 Task: Add Country Life Power-Dophilus to the cart.
Action: Mouse moved to (244, 123)
Screenshot: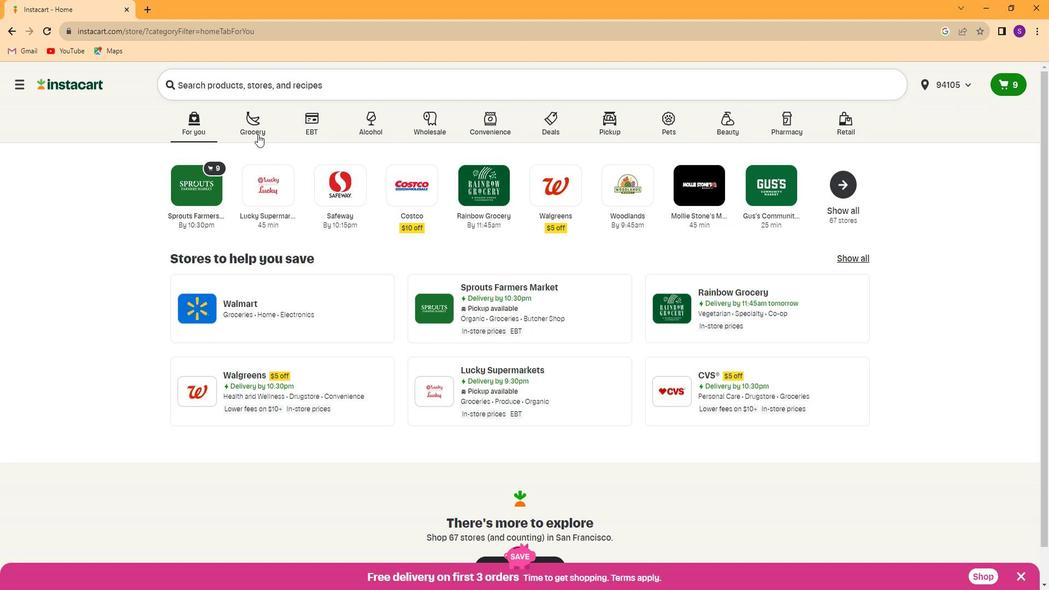 
Action: Mouse pressed left at (244, 123)
Screenshot: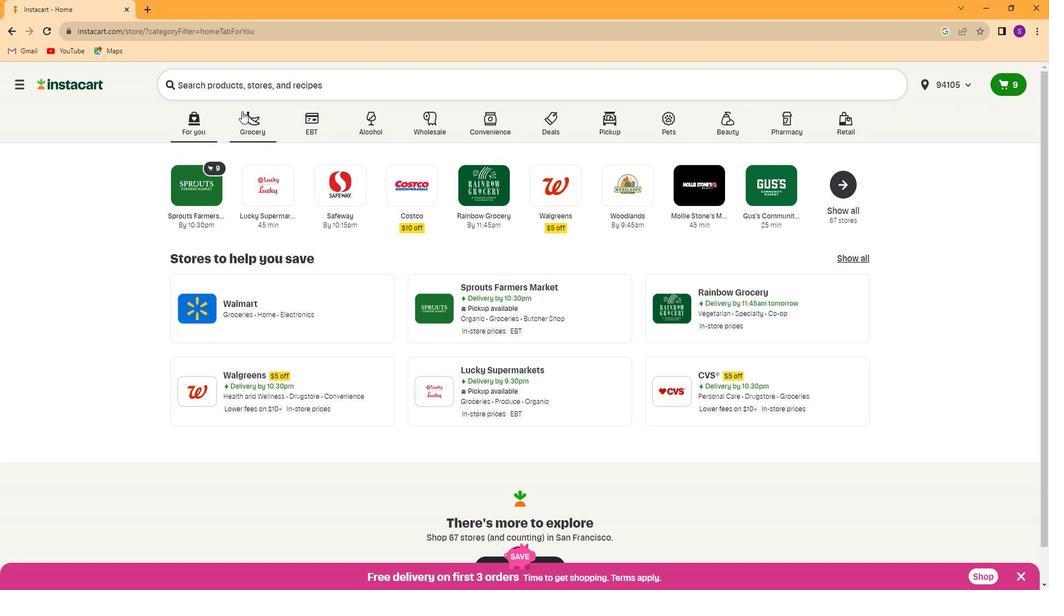 
Action: Mouse moved to (775, 218)
Screenshot: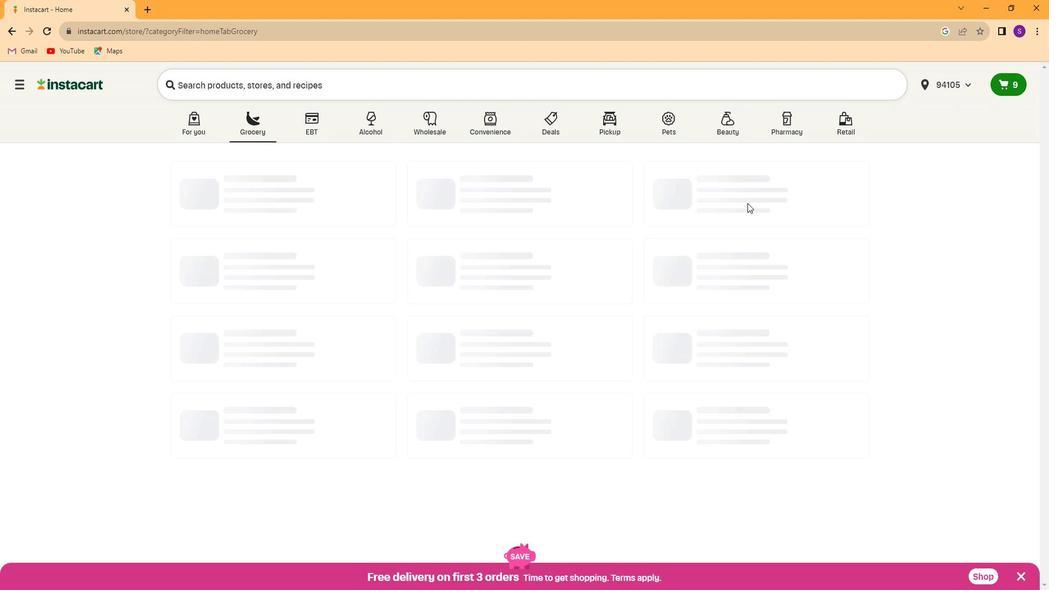 
Action: Mouse pressed left at (775, 218)
Screenshot: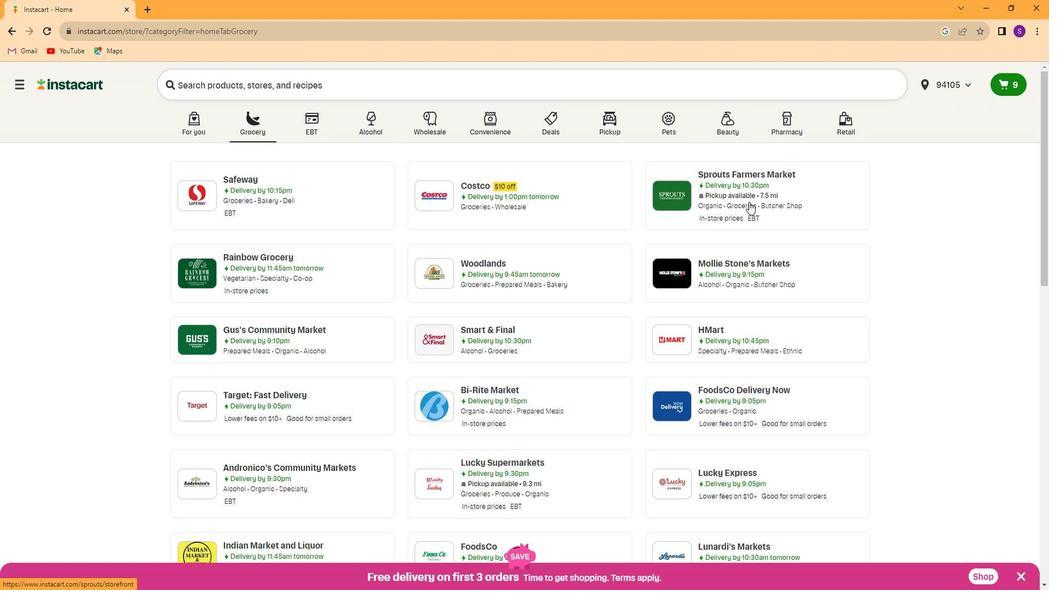 
Action: Mouse moved to (83, 384)
Screenshot: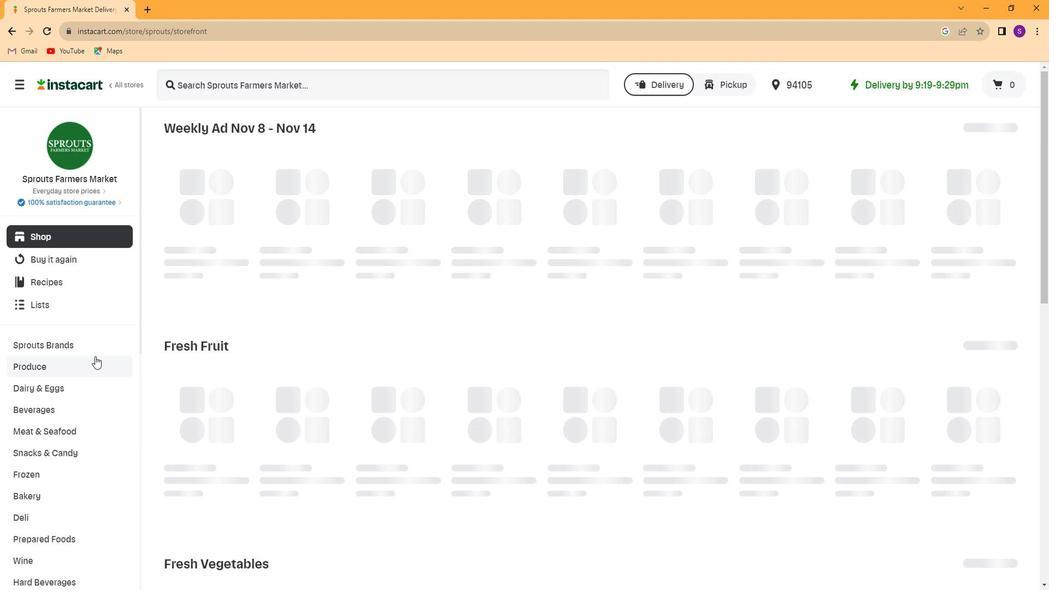 
Action: Mouse scrolled (83, 383) with delta (0, -1)
Screenshot: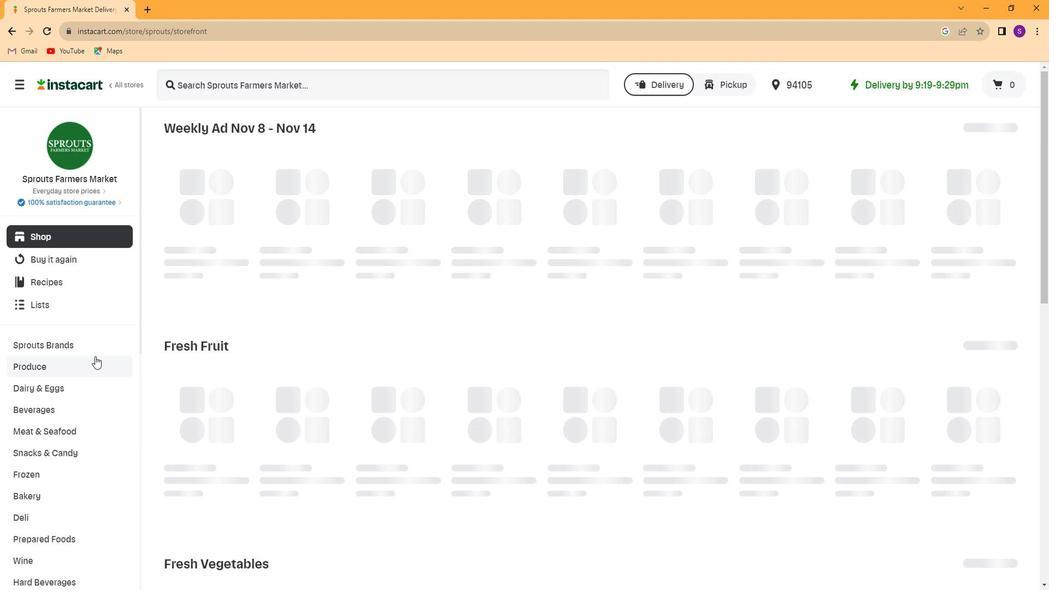 
Action: Mouse moved to (79, 389)
Screenshot: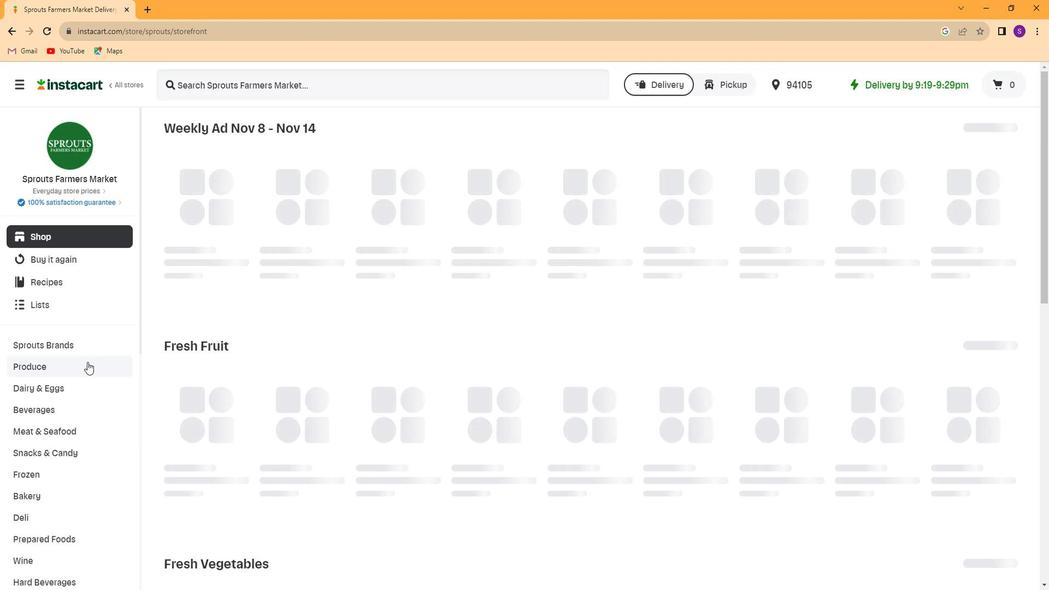 
Action: Mouse scrolled (79, 388) with delta (0, 0)
Screenshot: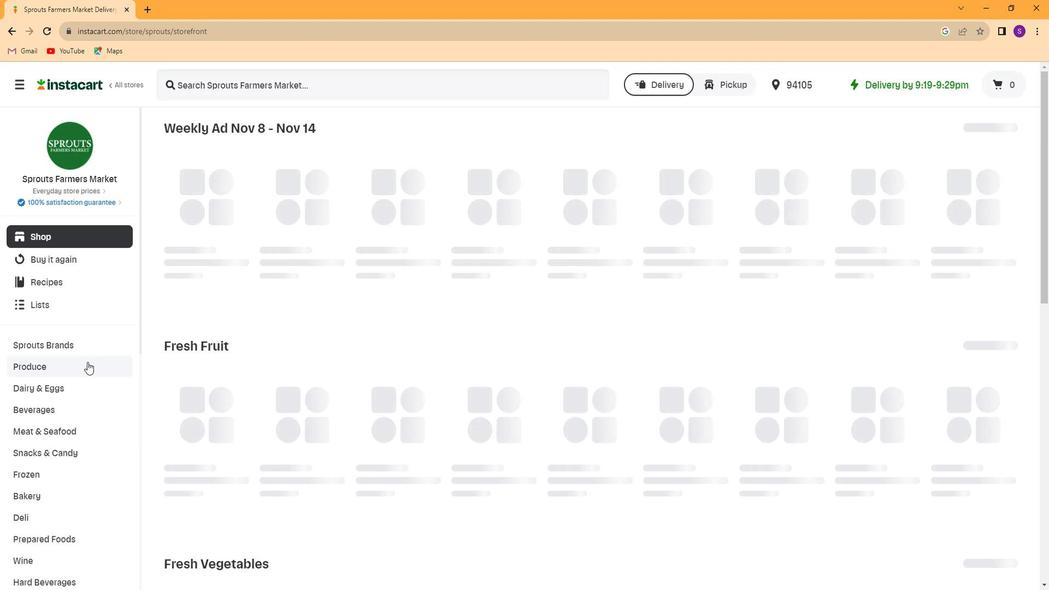 
Action: Mouse moved to (75, 394)
Screenshot: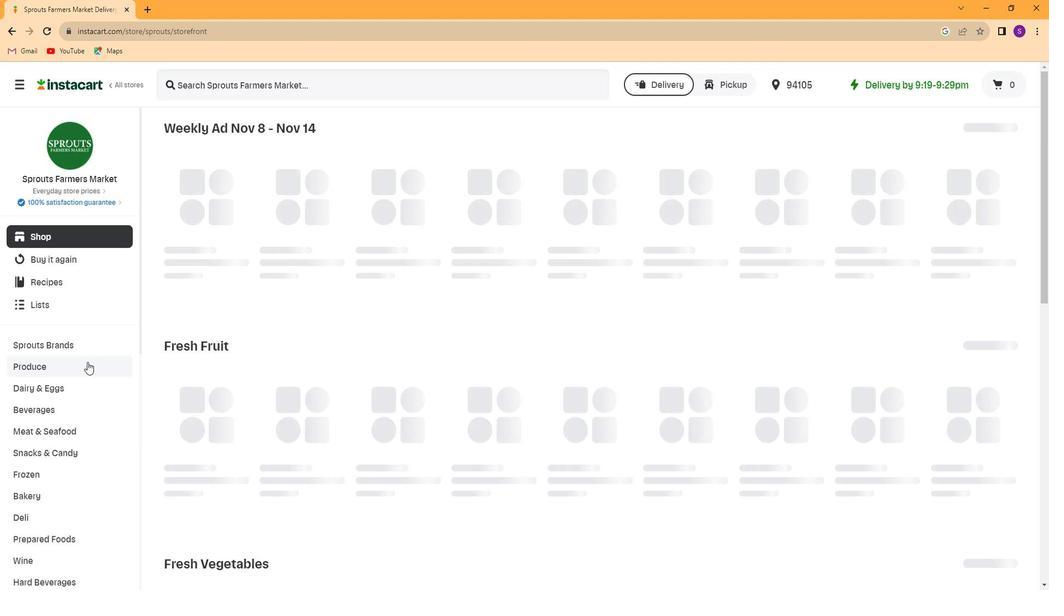 
Action: Mouse scrolled (75, 393) with delta (0, 0)
Screenshot: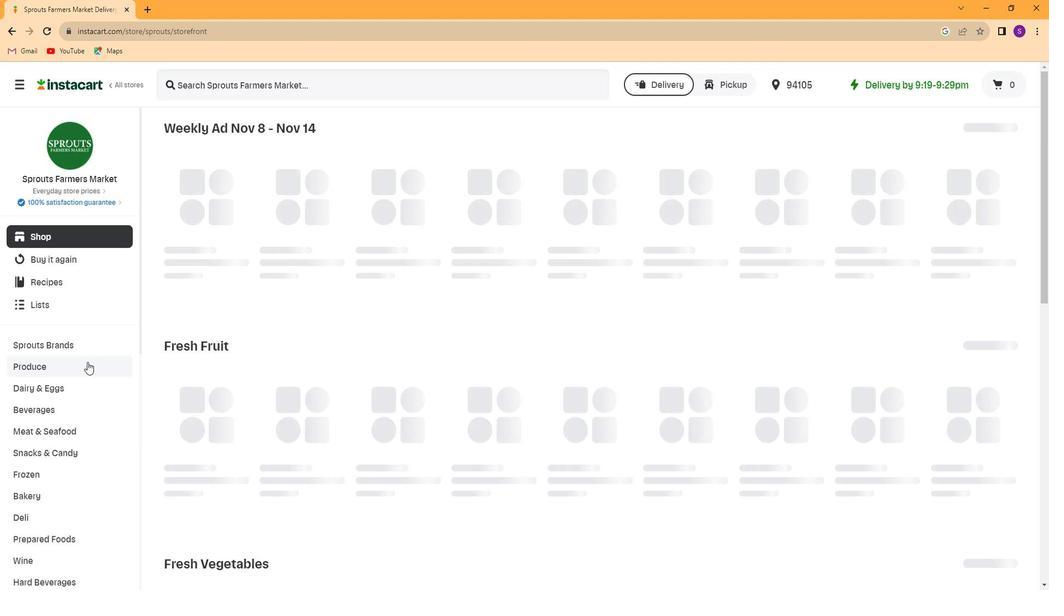 
Action: Mouse scrolled (75, 393) with delta (0, 0)
Screenshot: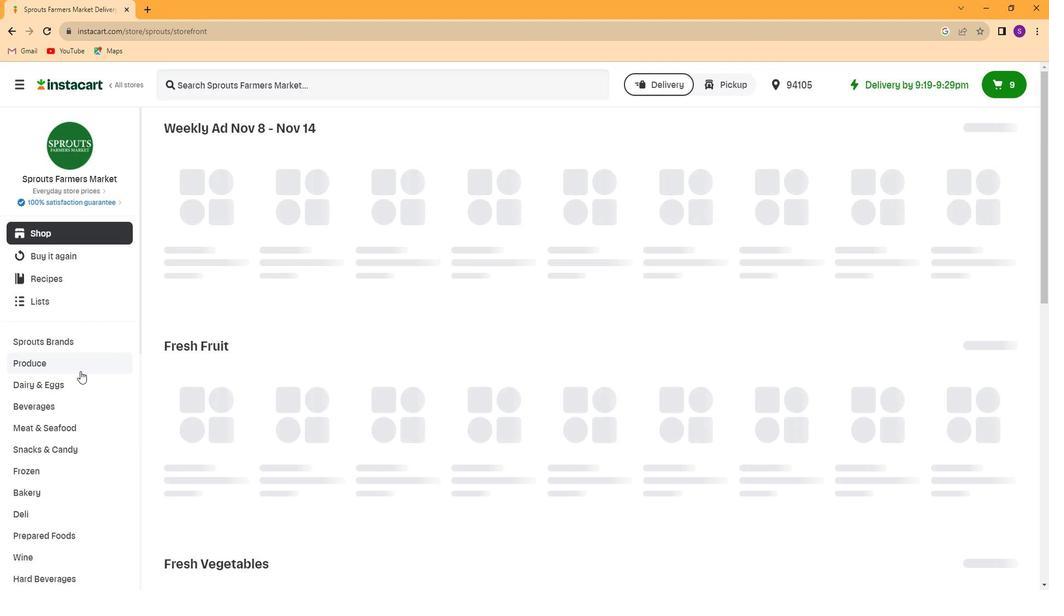 
Action: Mouse scrolled (75, 393) with delta (0, 0)
Screenshot: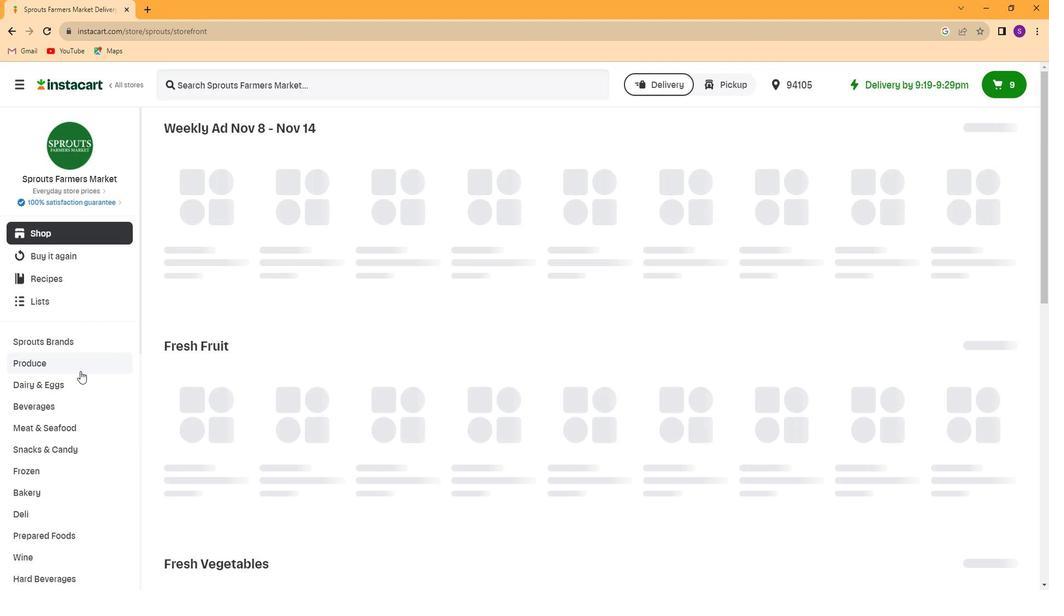
Action: Mouse scrolled (75, 393) with delta (0, 0)
Screenshot: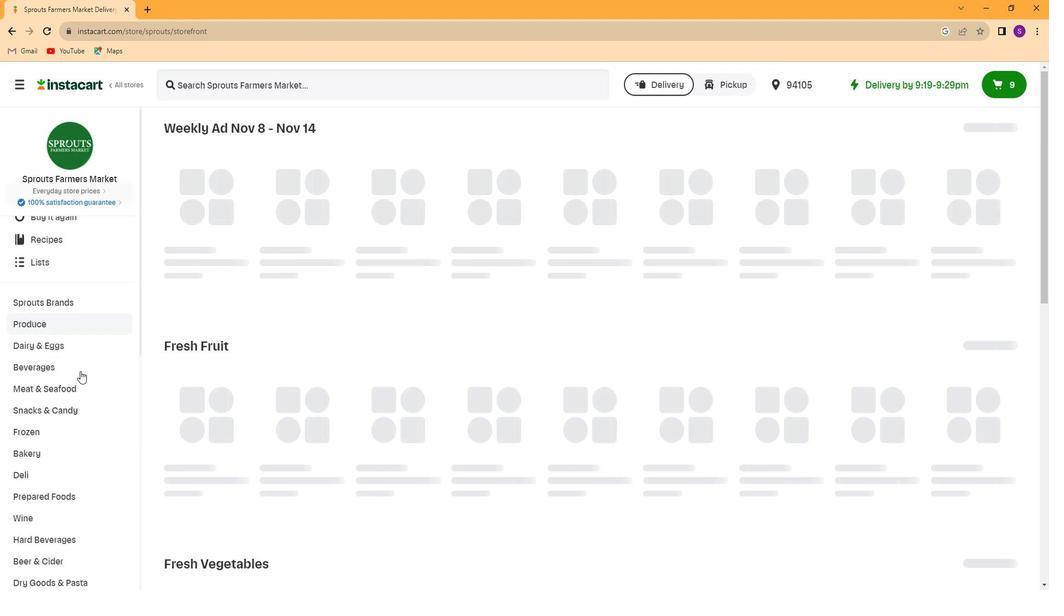 
Action: Mouse moved to (74, 393)
Screenshot: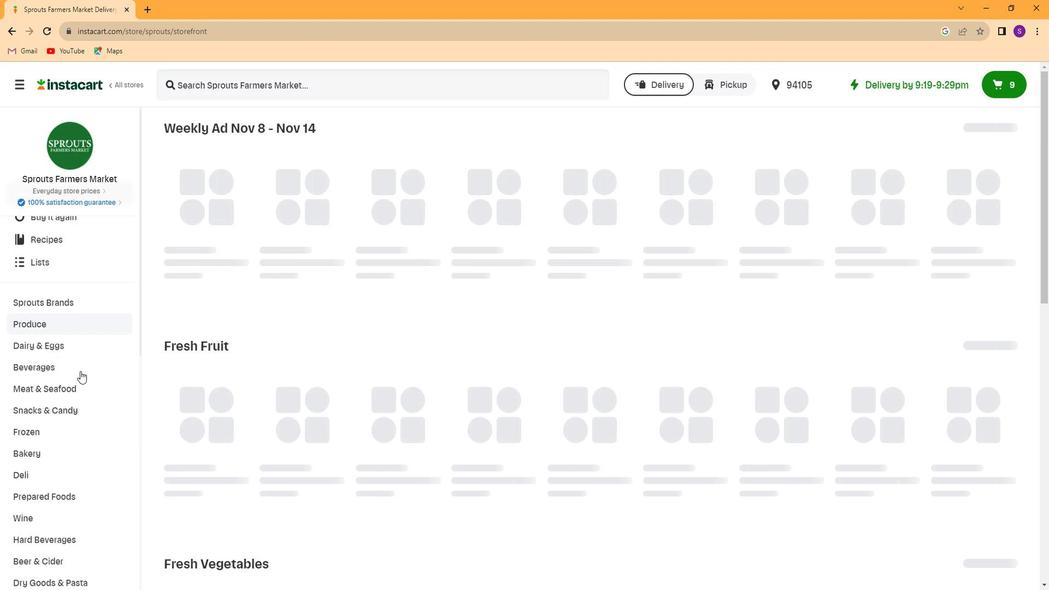 
Action: Mouse scrolled (74, 392) with delta (0, 0)
Screenshot: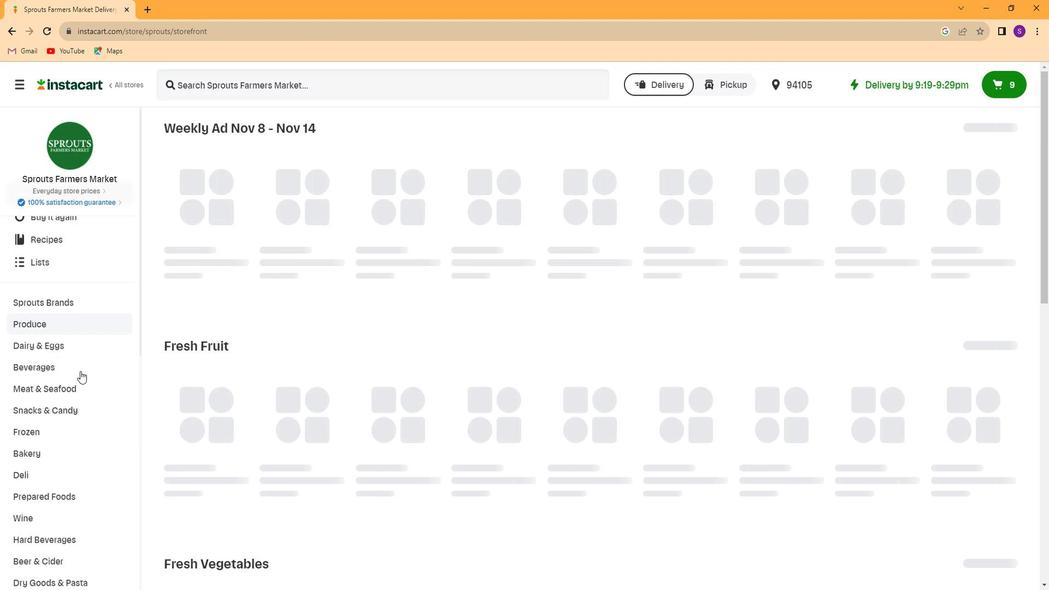 
Action: Mouse moved to (67, 382)
Screenshot: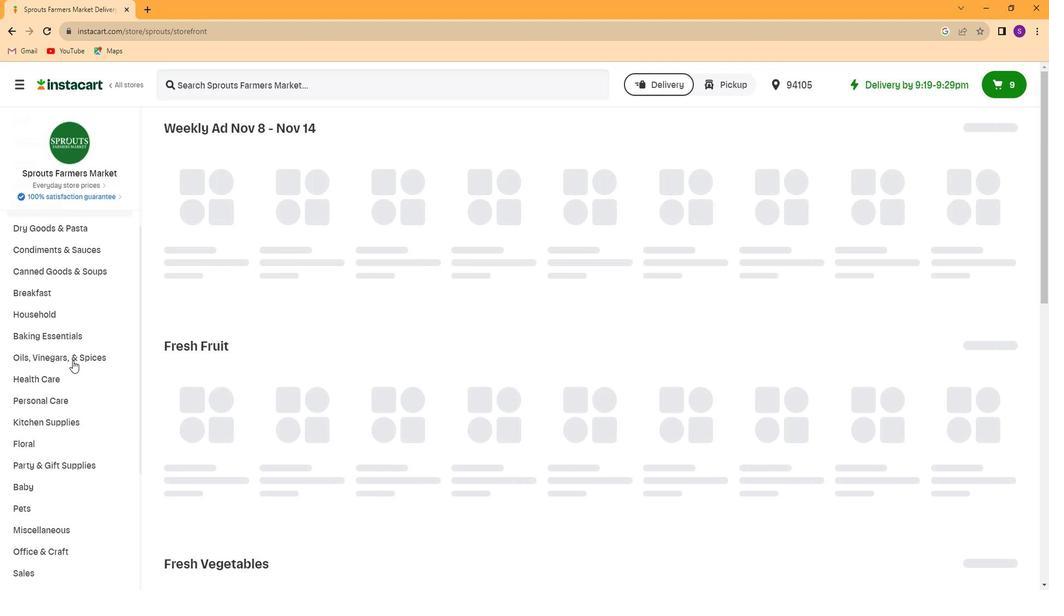 
Action: Mouse scrolled (67, 381) with delta (0, 0)
Screenshot: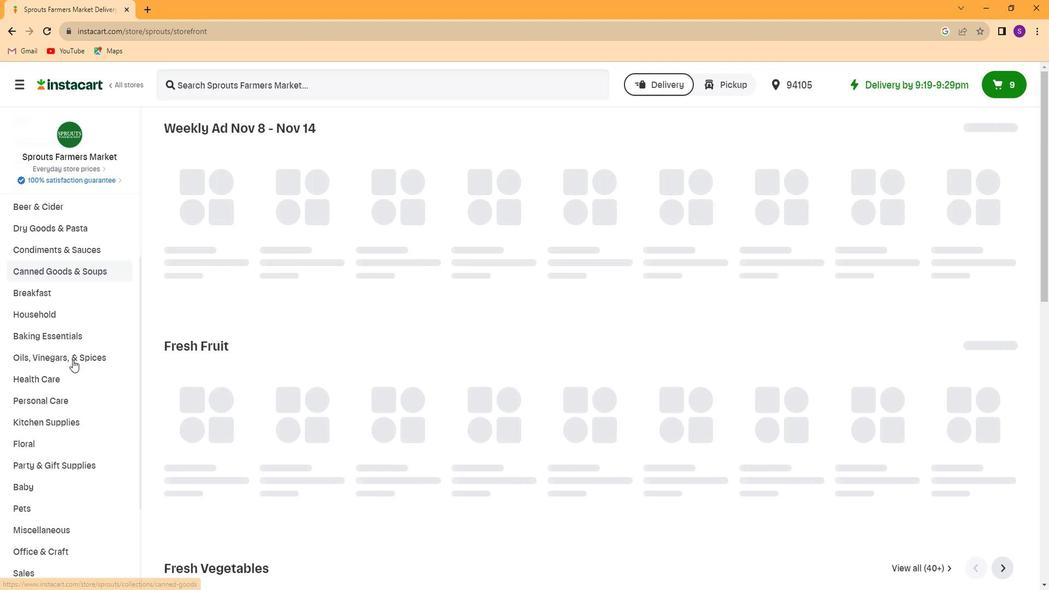 
Action: Mouse scrolled (67, 381) with delta (0, 0)
Screenshot: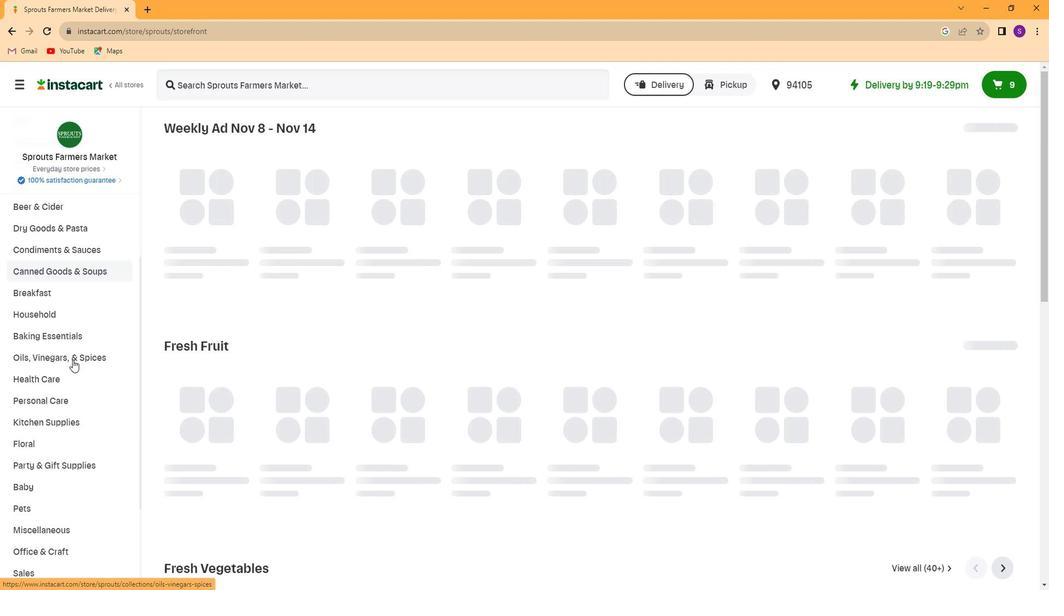 
Action: Mouse scrolled (67, 383) with delta (0, 0)
Screenshot: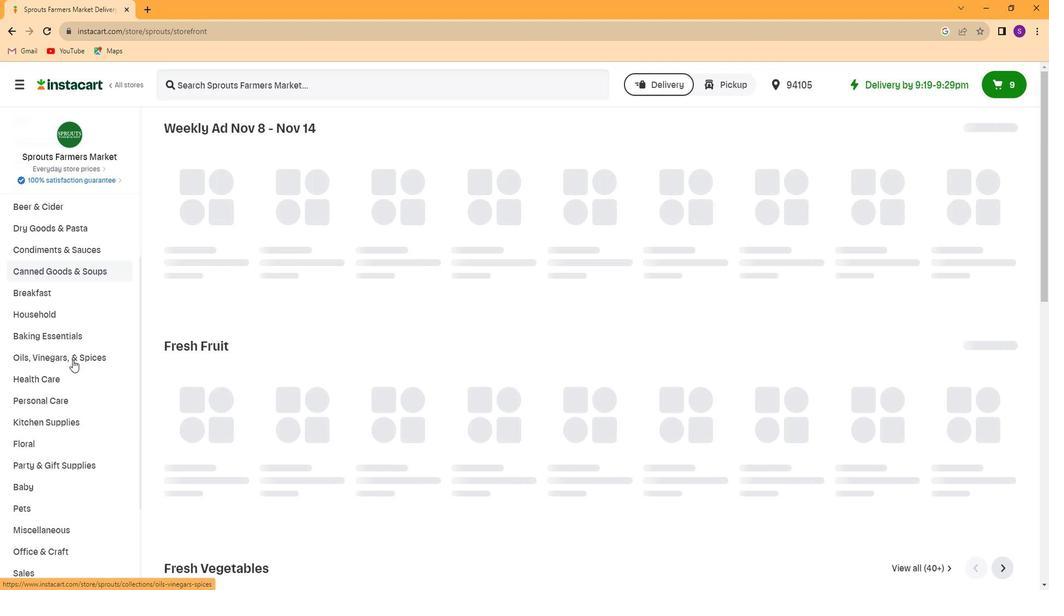 
Action: Mouse scrolled (67, 381) with delta (0, 0)
Screenshot: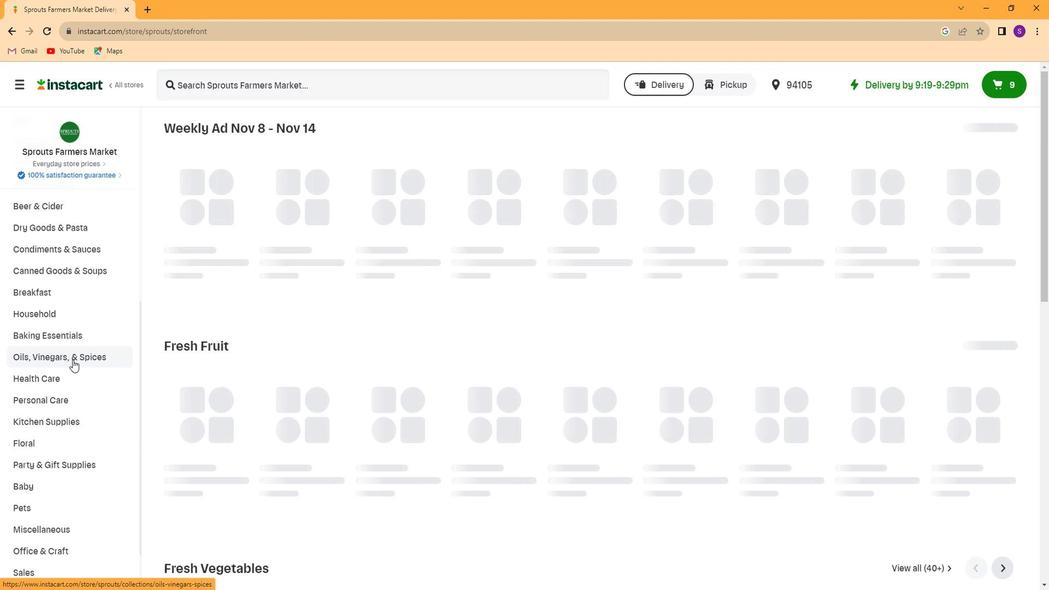 
Action: Mouse scrolled (67, 381) with delta (0, 0)
Screenshot: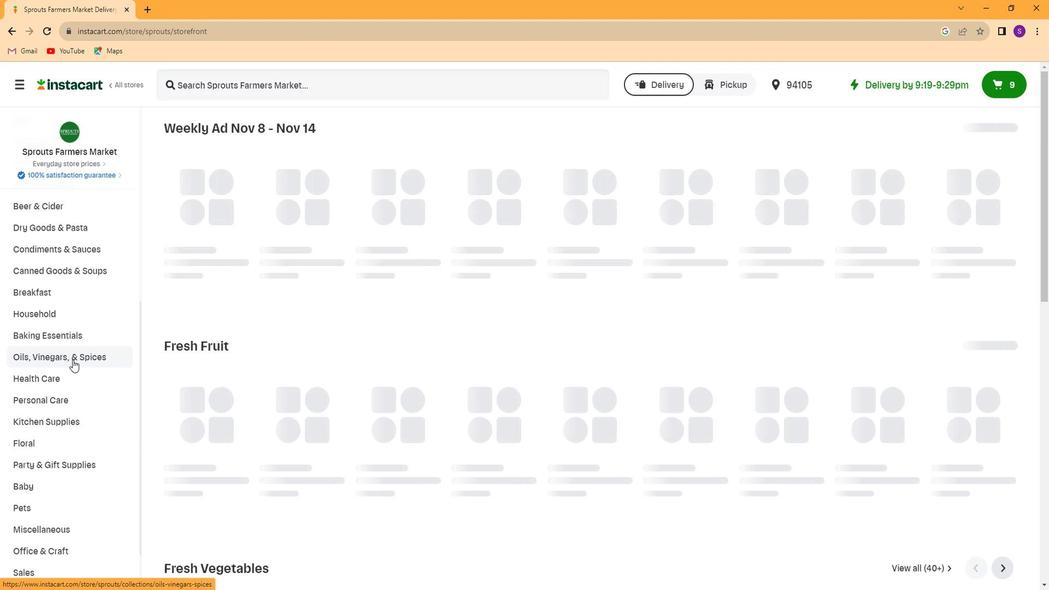 
Action: Mouse scrolled (67, 381) with delta (0, 0)
Screenshot: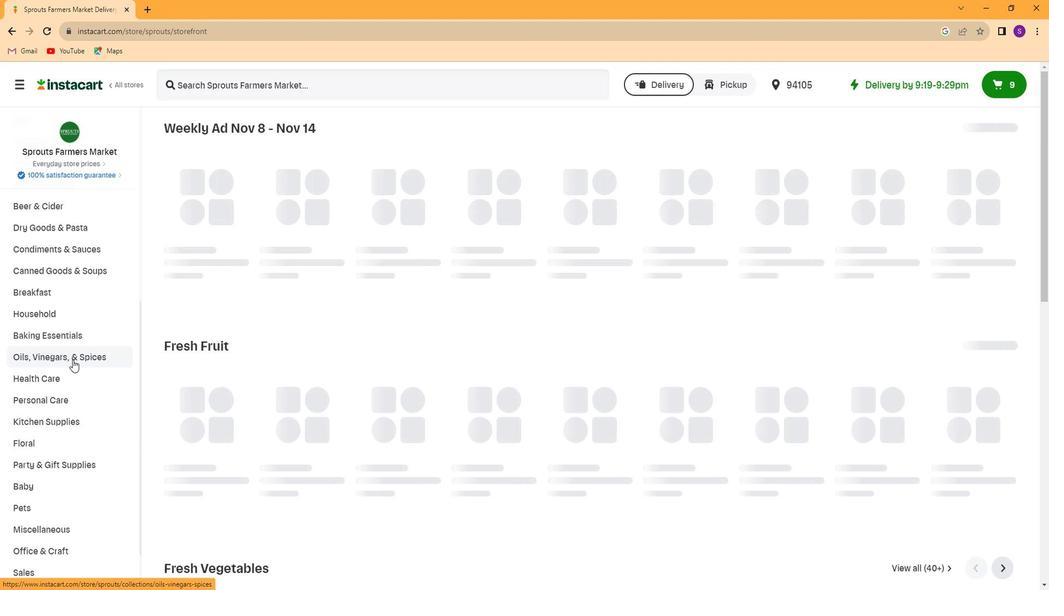 
Action: Mouse scrolled (67, 381) with delta (0, 0)
Screenshot: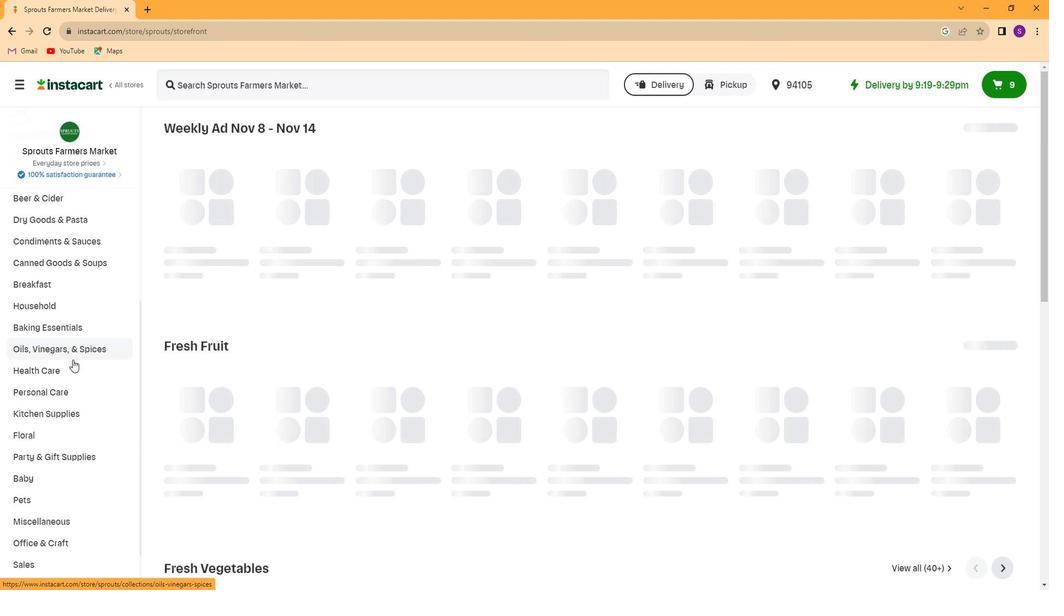 
Action: Mouse scrolled (67, 381) with delta (0, 0)
Screenshot: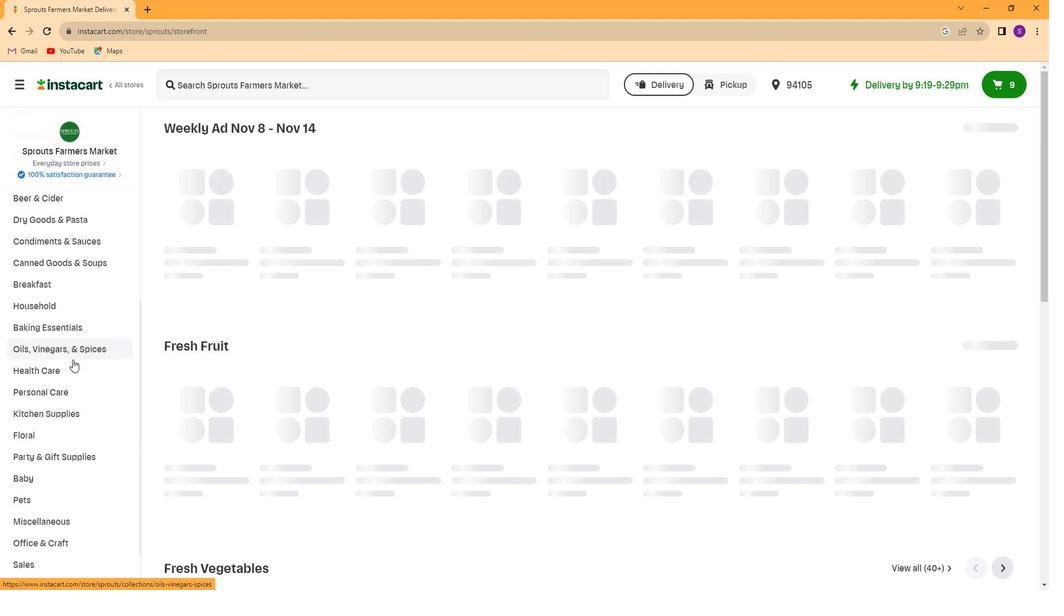 
Action: Mouse moved to (73, 557)
Screenshot: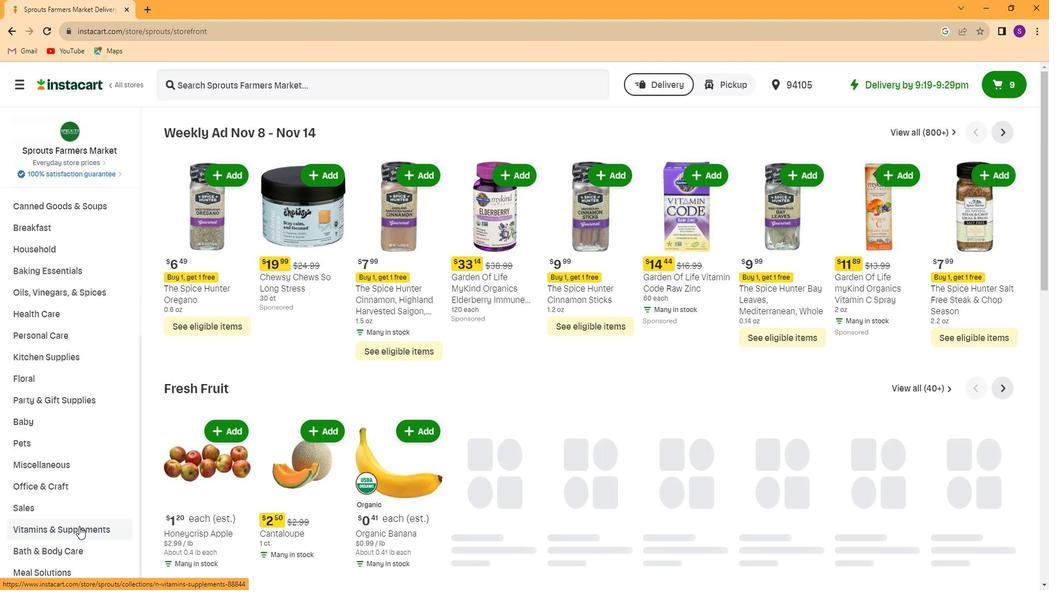 
Action: Mouse pressed left at (73, 557)
Screenshot: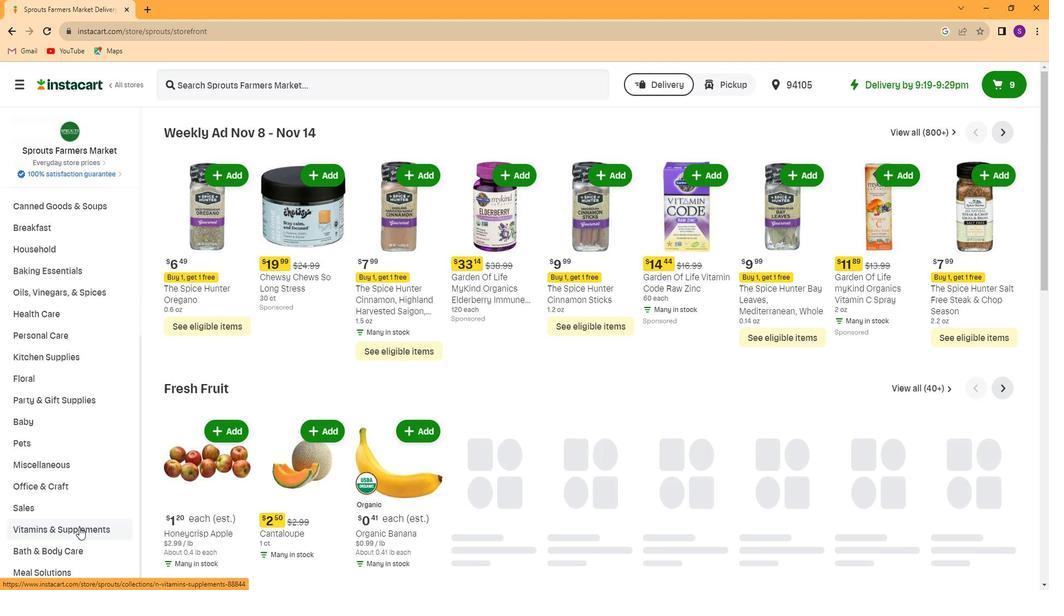 
Action: Mouse moved to (871, 182)
Screenshot: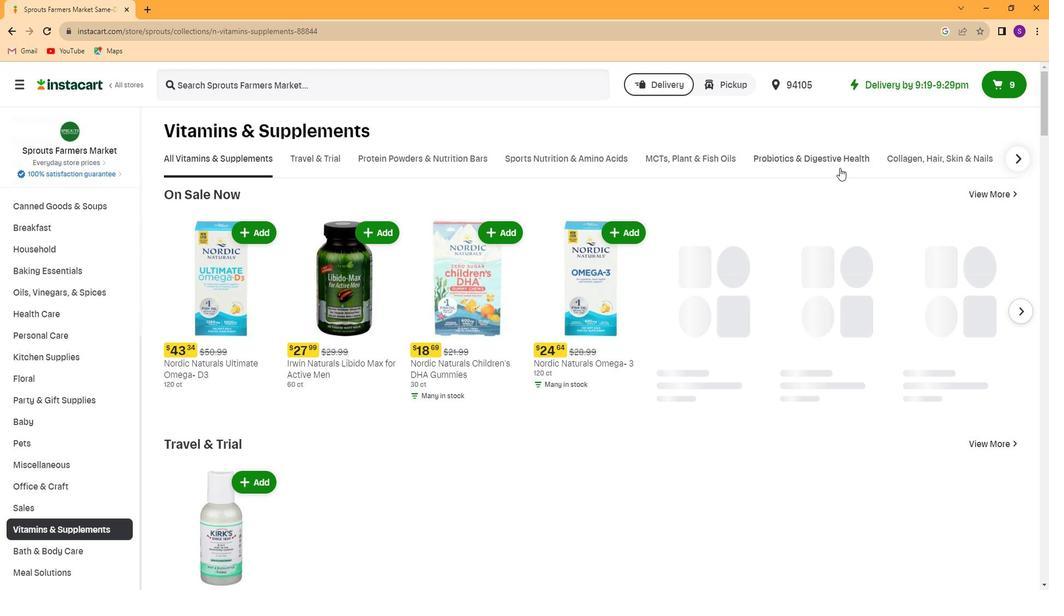 
Action: Mouse pressed left at (871, 182)
Screenshot: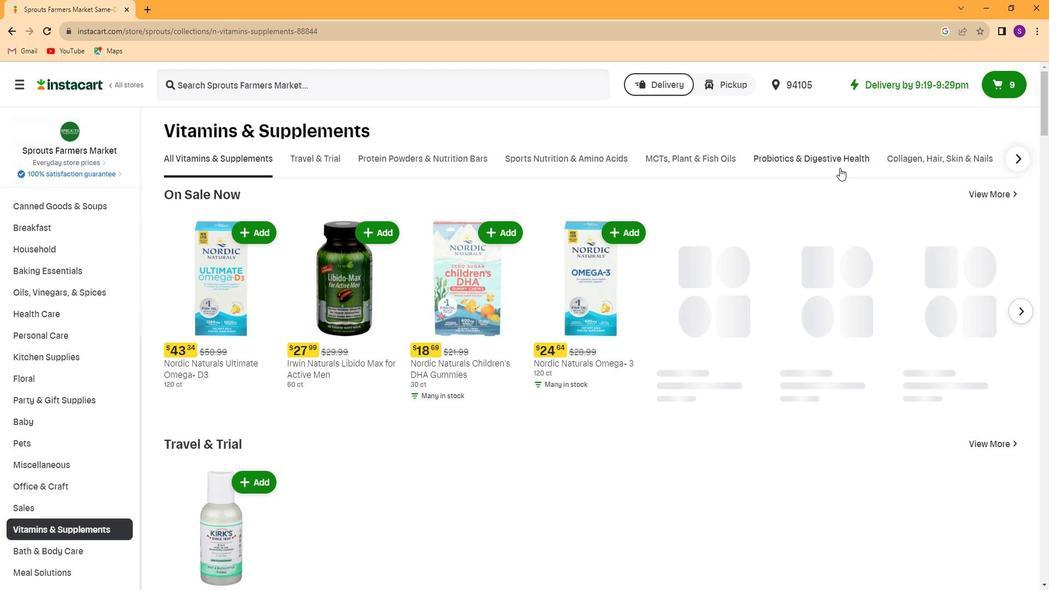 
Action: Mouse moved to (496, 97)
Screenshot: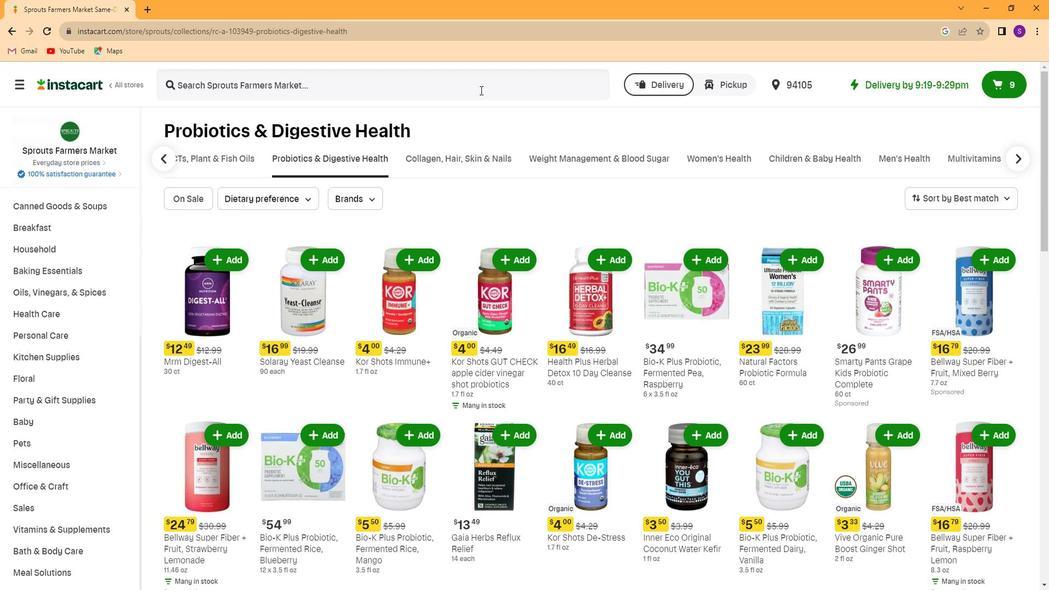 
Action: Mouse pressed left at (496, 97)
Screenshot: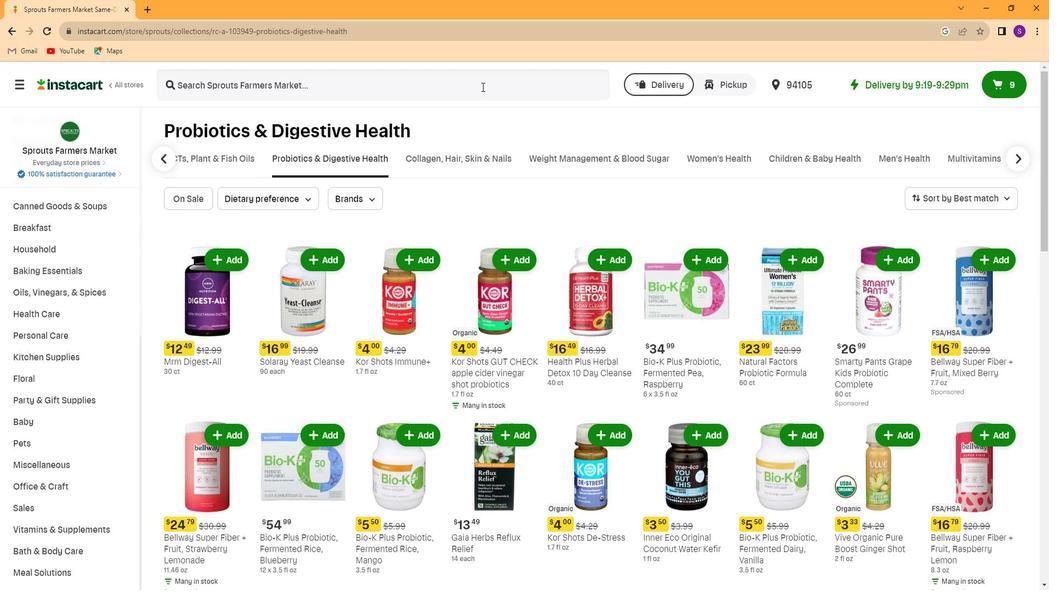 
Action: Key pressed <Key.caps_lock>C<Key.caps_lock>ourrty<Key.backspace><Key.backspace><Key.backspace><Key.backspace><Key.backspace>untry<Key.space><Key.caps_lock>L<Key.caps_lock>ife<Key.space><Key.caps_lock>P<Key.caps_lock>ower-<Key.caps_lock>D<Key.caps_lock>ophilus<Key.enter>
Screenshot: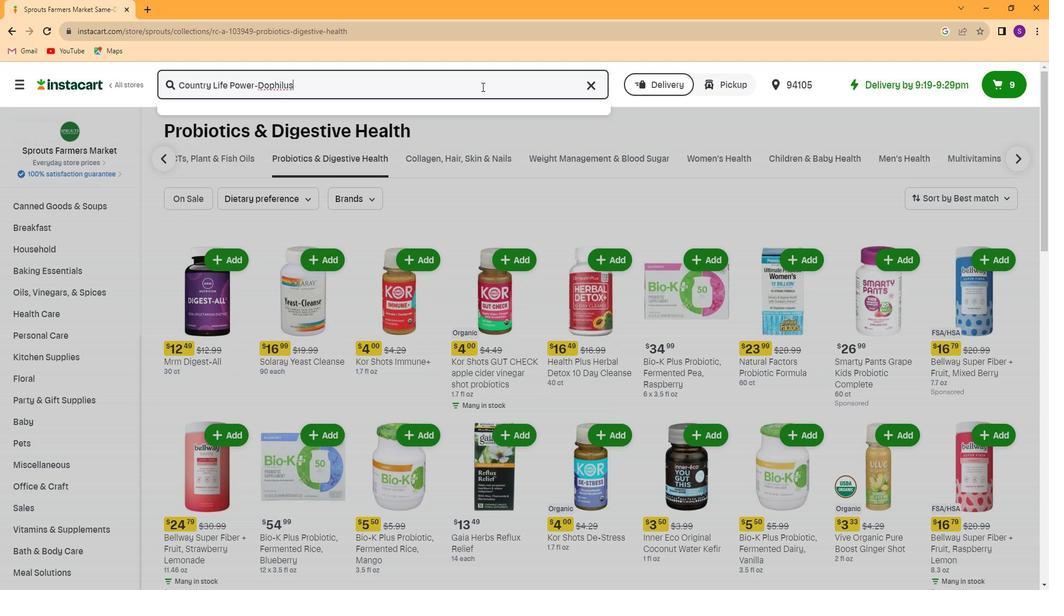 
Action: Mouse moved to (299, 220)
Screenshot: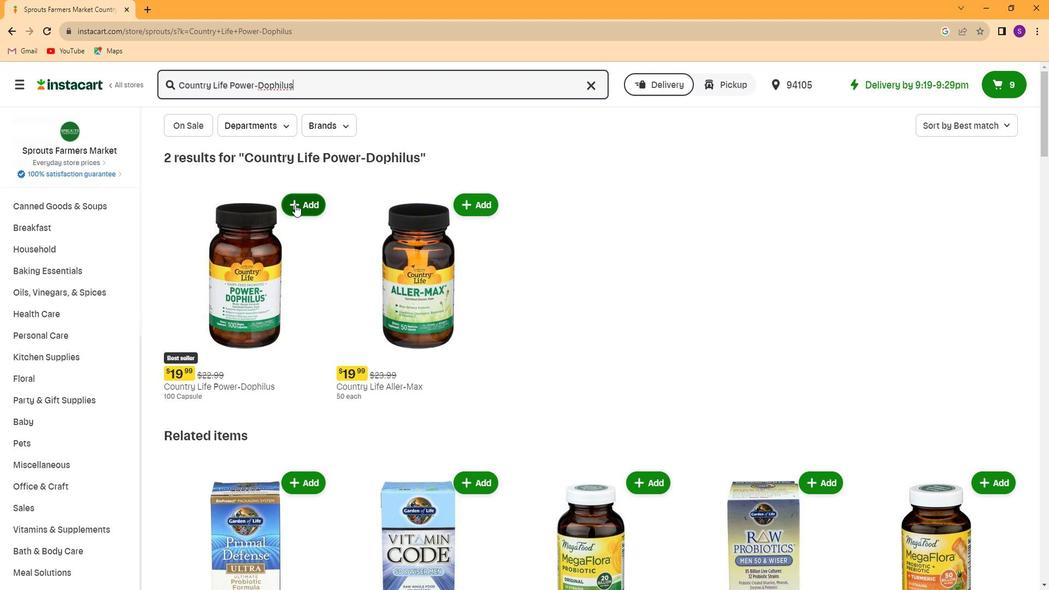 
Action: Mouse pressed left at (299, 220)
Screenshot: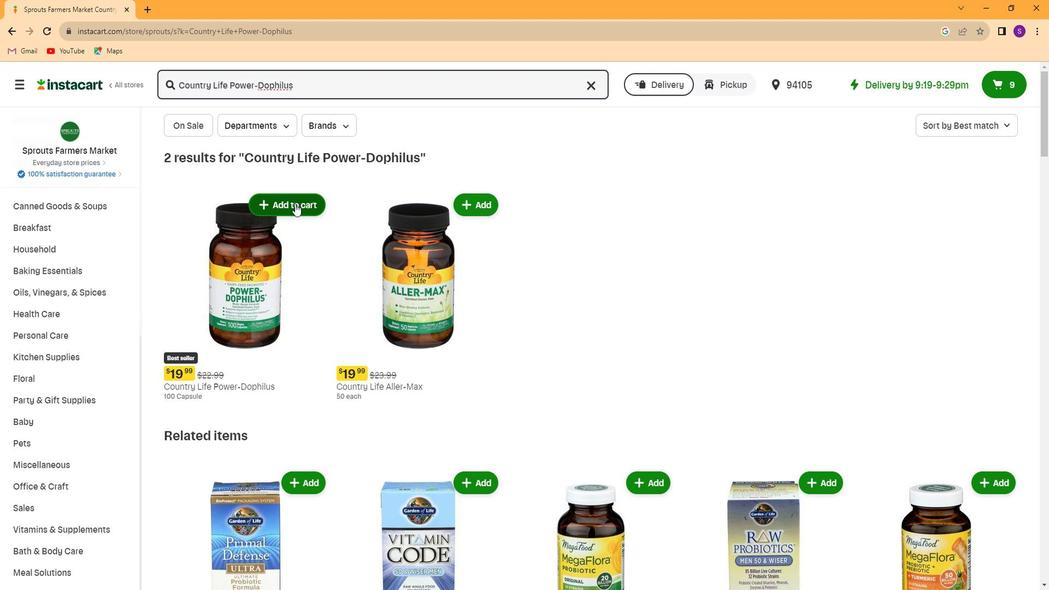 
Action: Mouse moved to (718, 378)
Screenshot: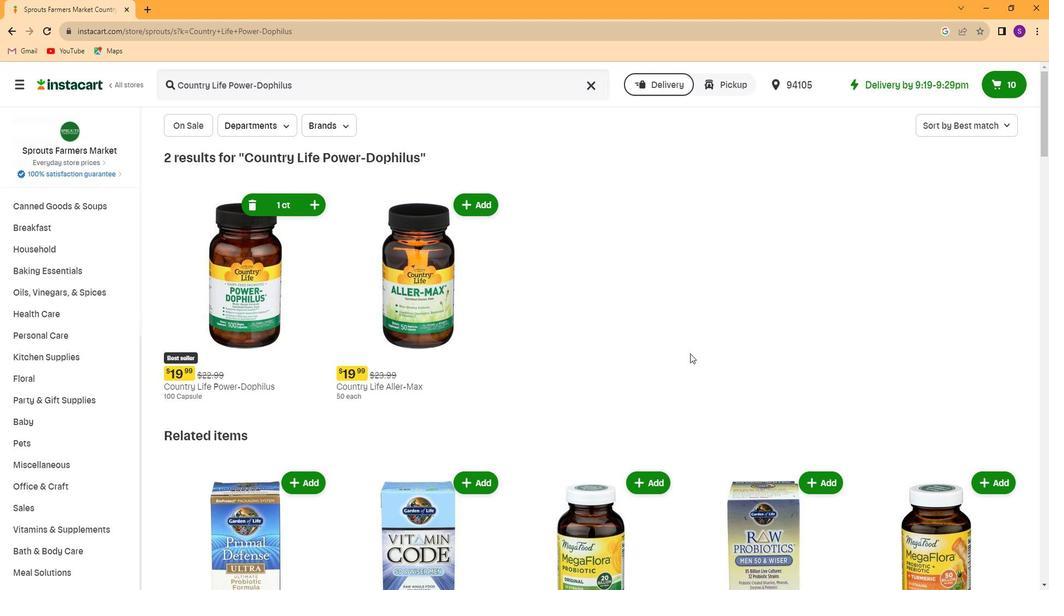 
